 Task: Check the details of the extension "AdBlock".
Action: Mouse moved to (1157, 33)
Screenshot: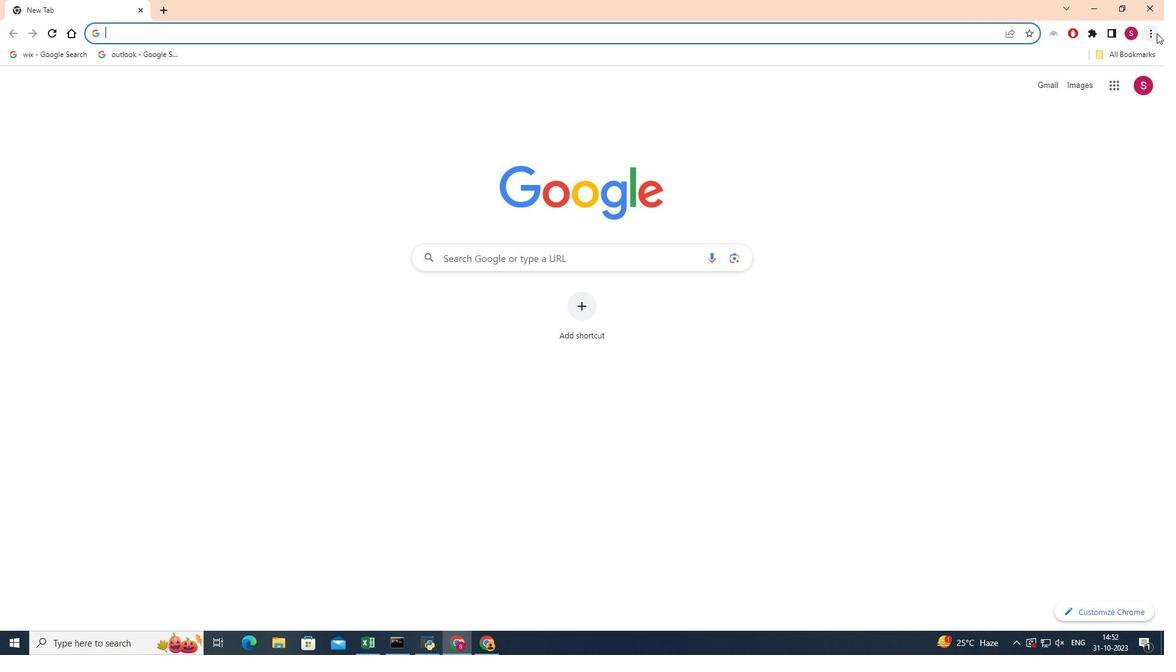 
Action: Mouse pressed left at (1157, 33)
Screenshot: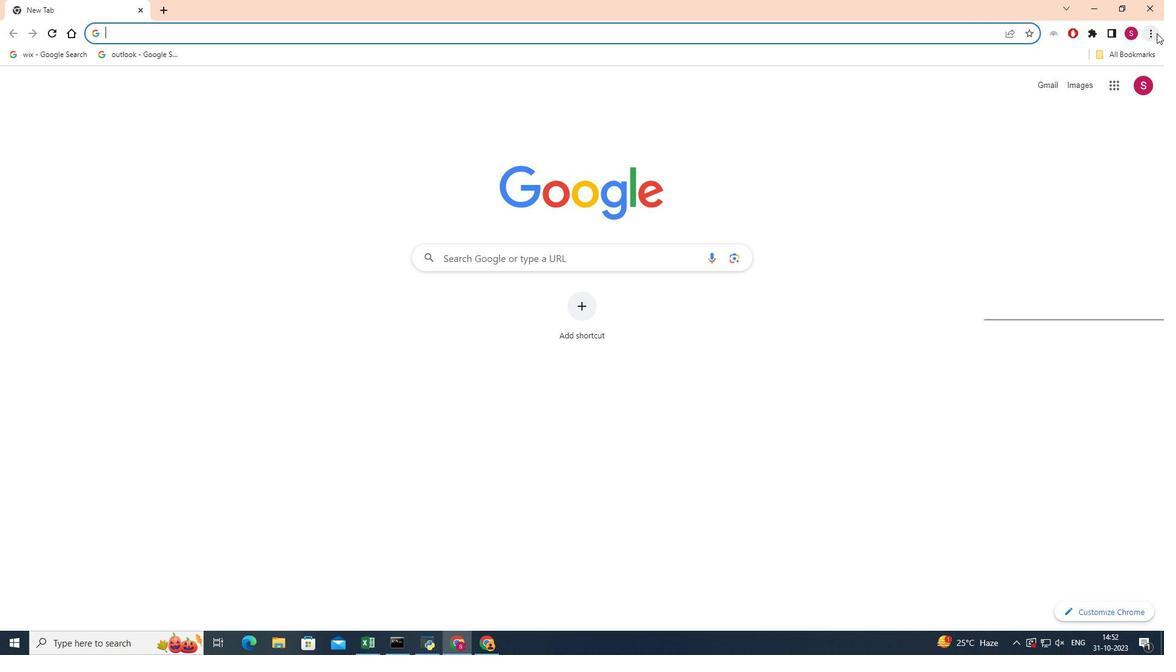 
Action: Mouse moved to (1022, 146)
Screenshot: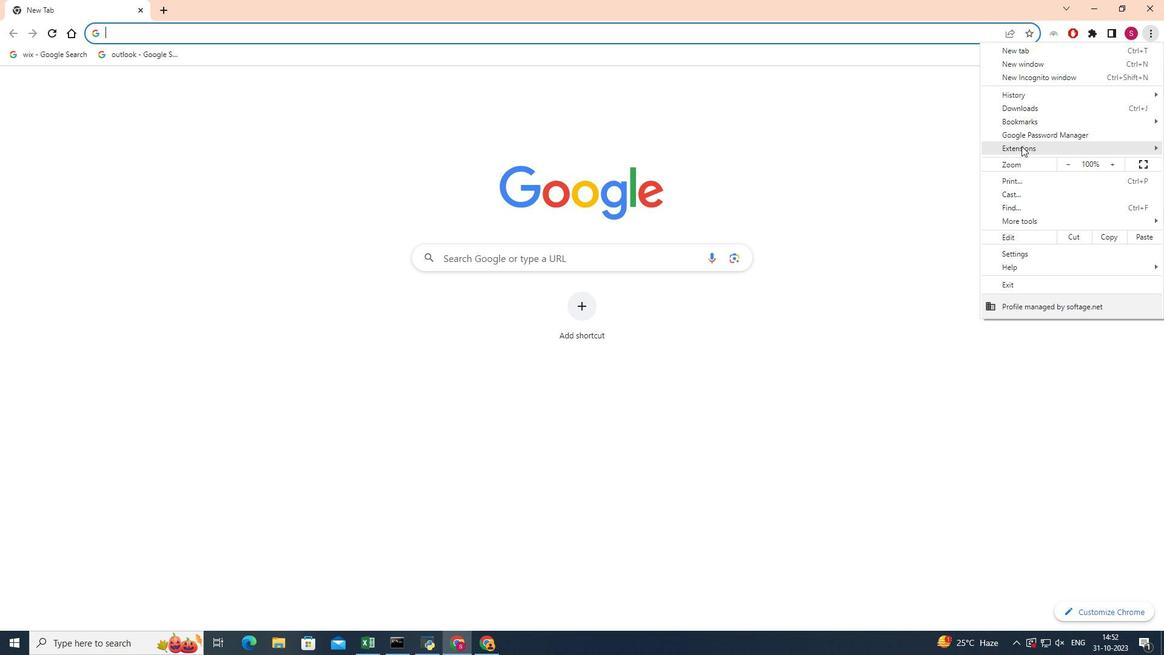 
Action: Mouse pressed left at (1022, 146)
Screenshot: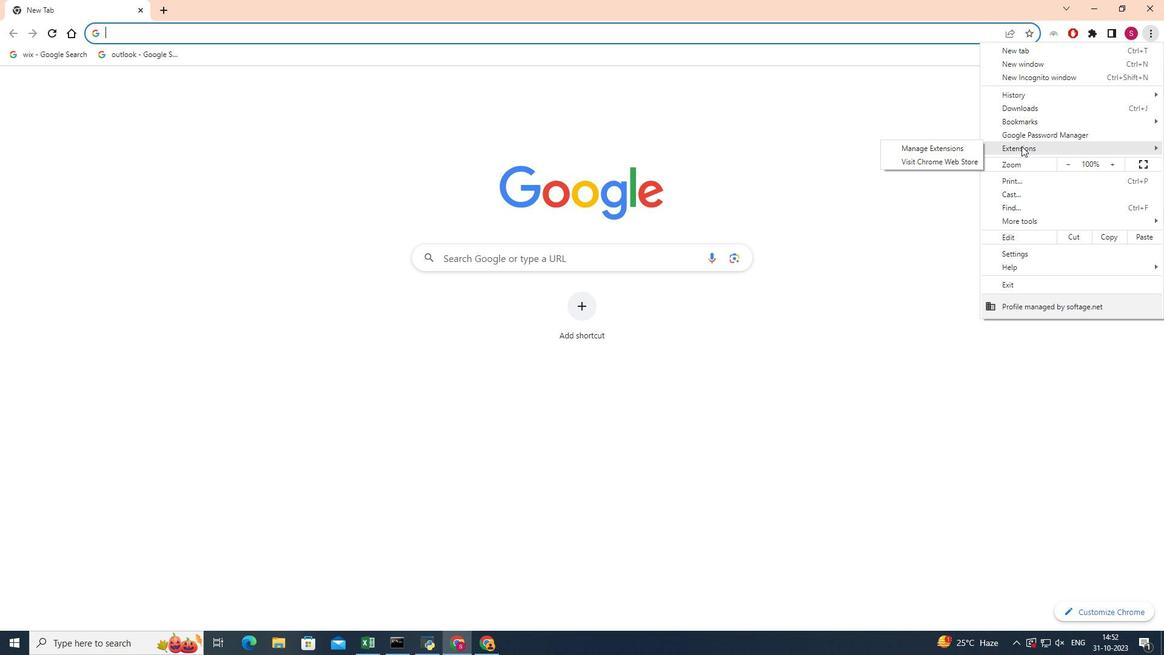 
Action: Mouse moved to (952, 148)
Screenshot: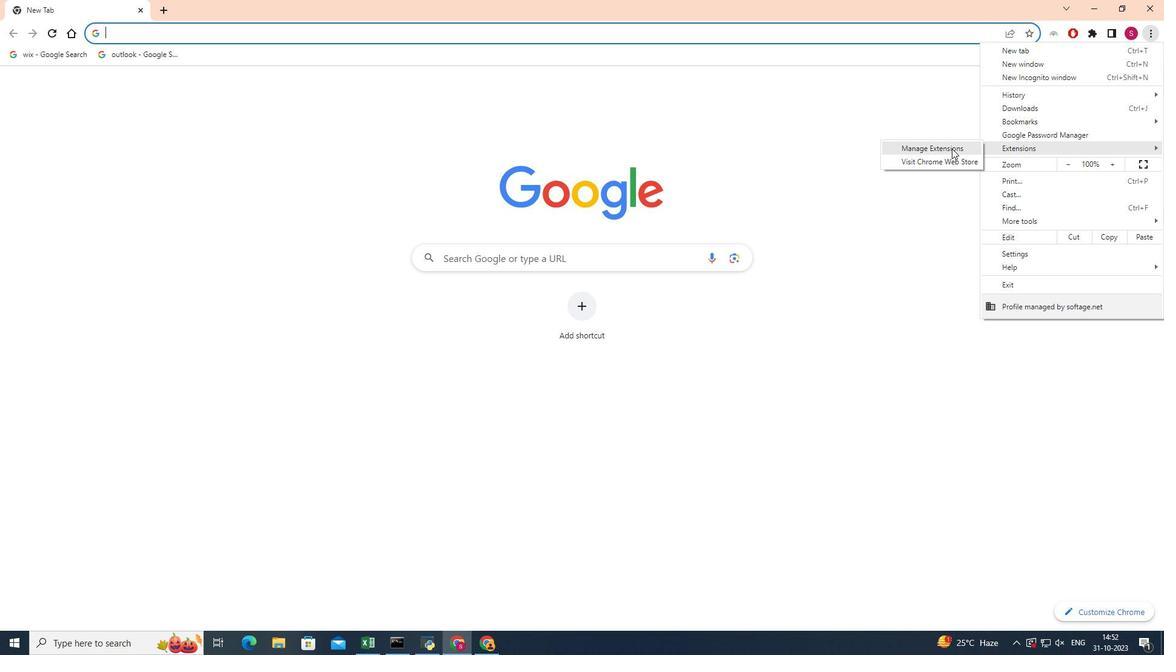 
Action: Mouse pressed left at (952, 148)
Screenshot: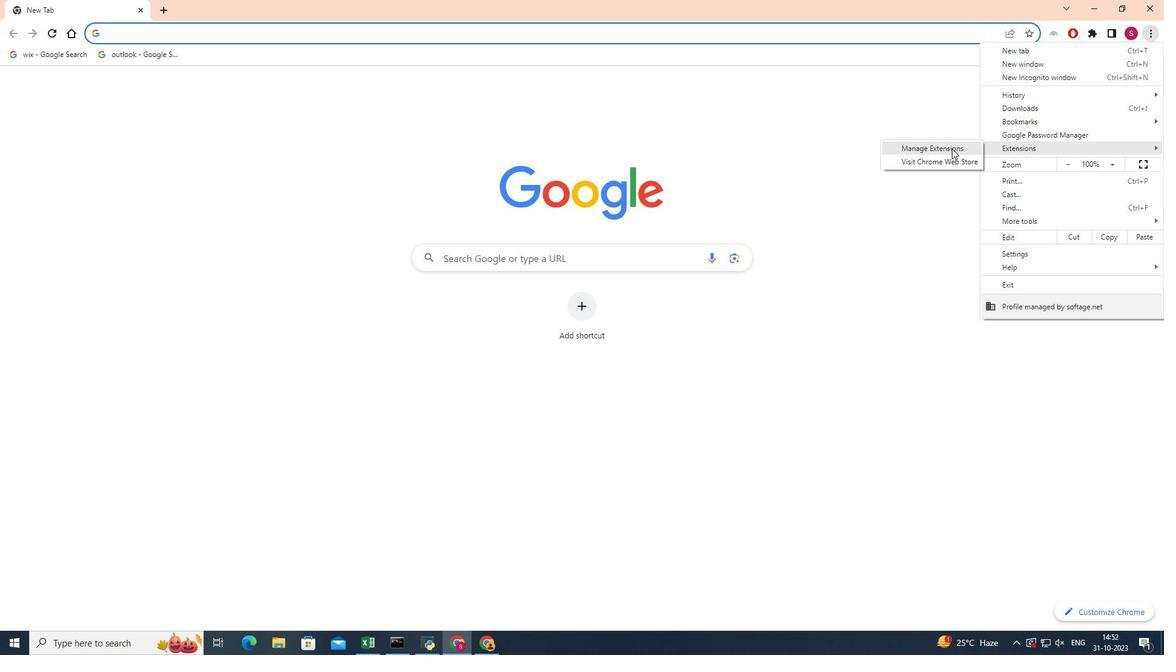 
Action: Mouse moved to (279, 188)
Screenshot: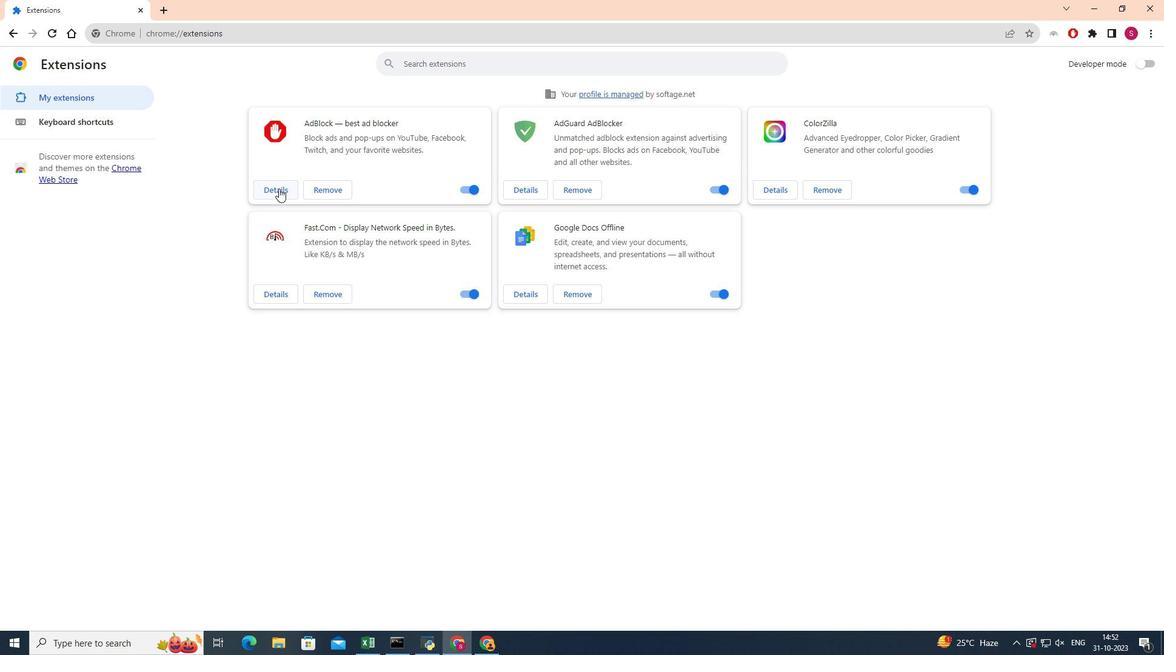 
Action: Mouse pressed left at (279, 188)
Screenshot: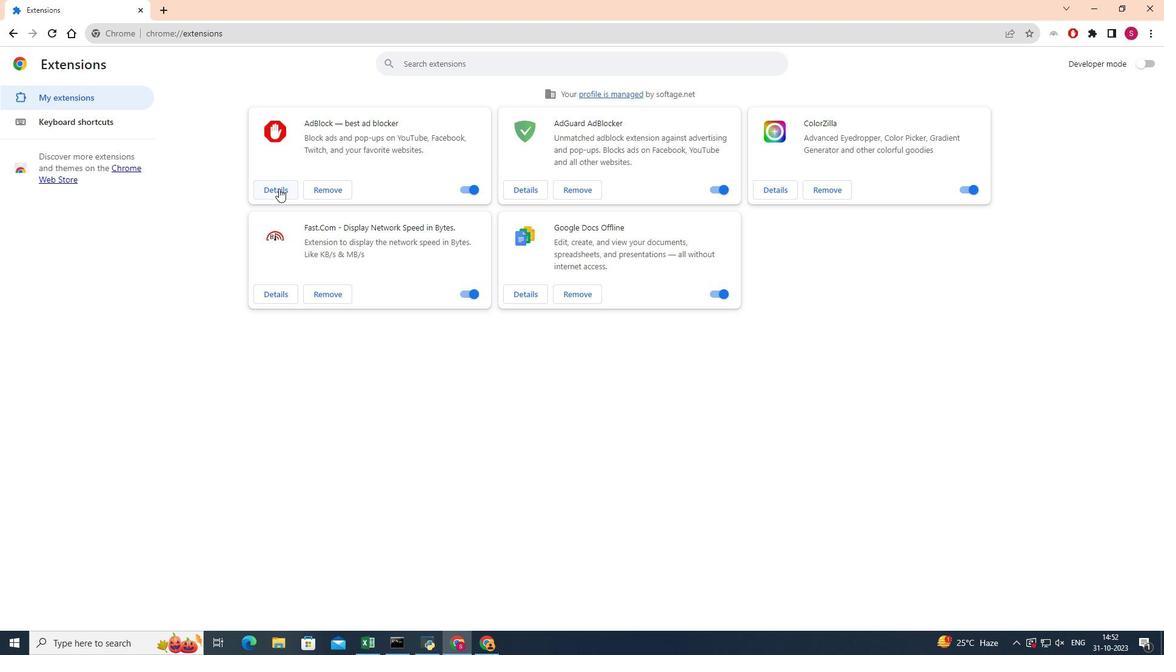 
Action: Mouse pressed left at (279, 188)
Screenshot: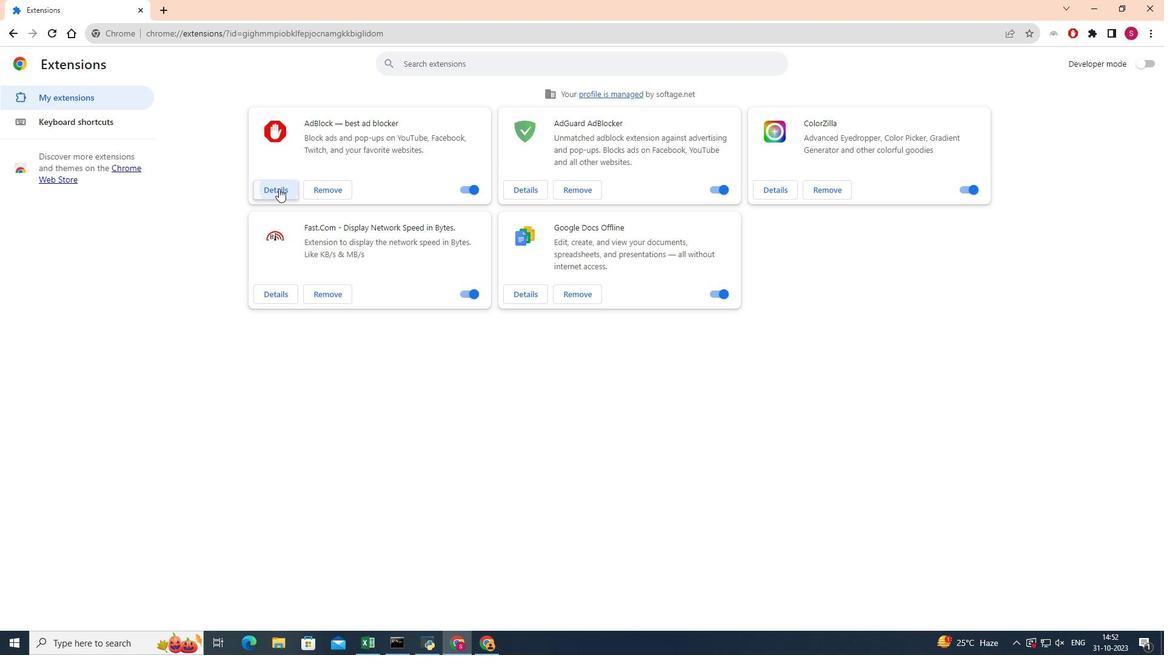 
Action: Mouse moved to (652, 293)
Screenshot: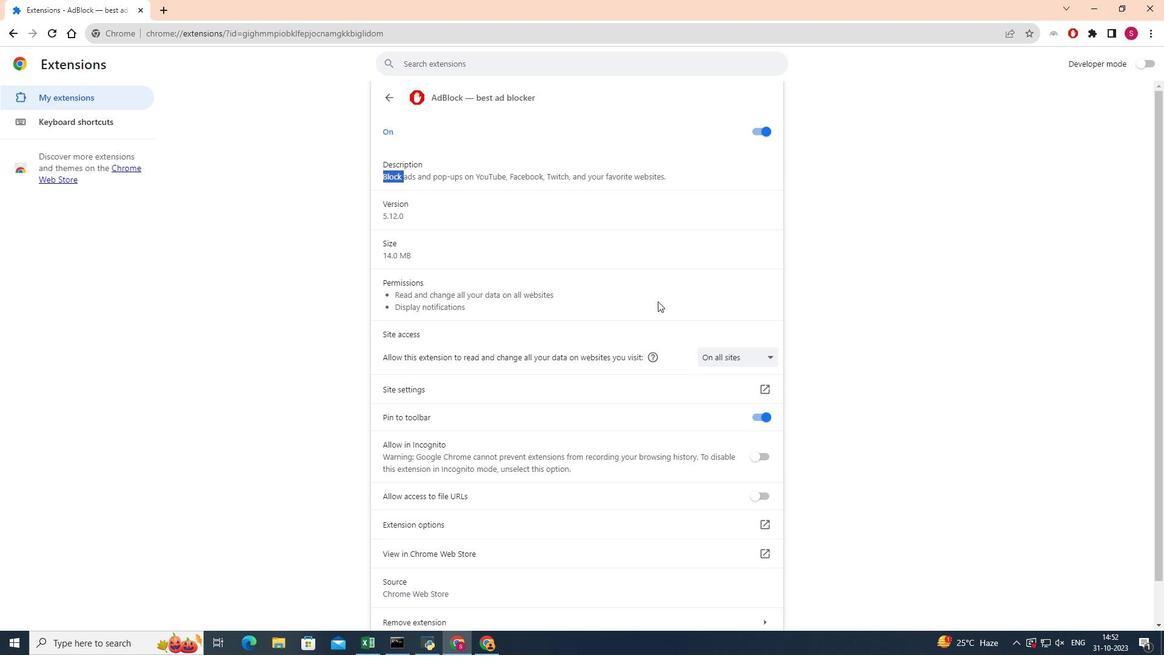 
Action: Mouse scrolled (652, 293) with delta (0, 0)
Screenshot: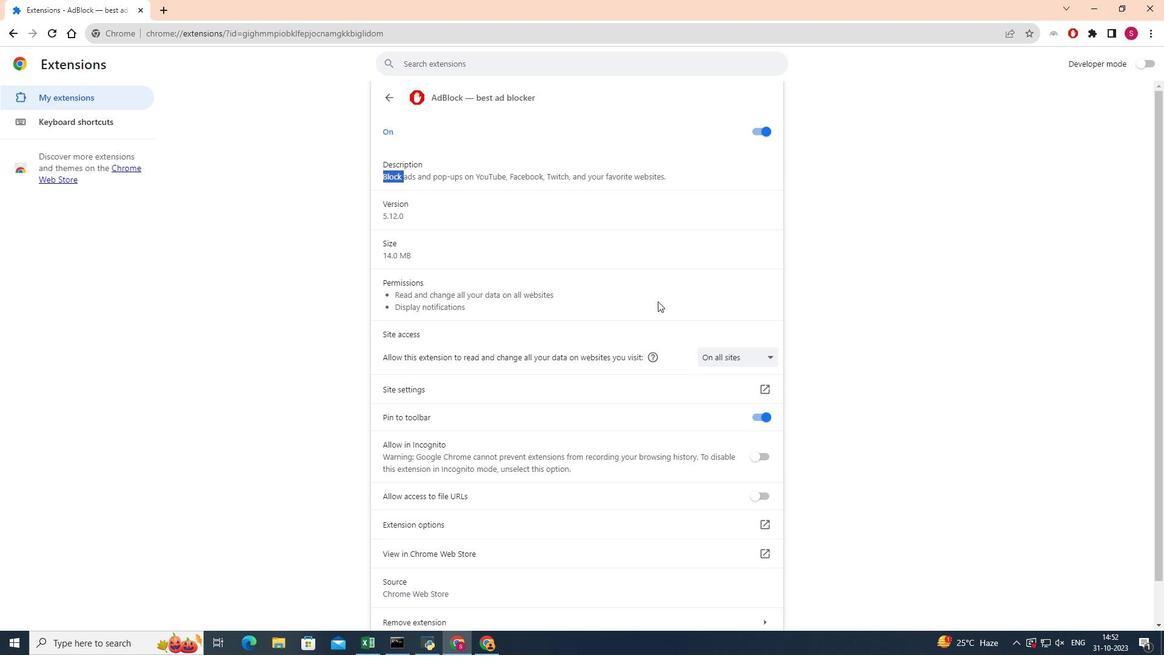 
Action: Mouse moved to (658, 302)
Screenshot: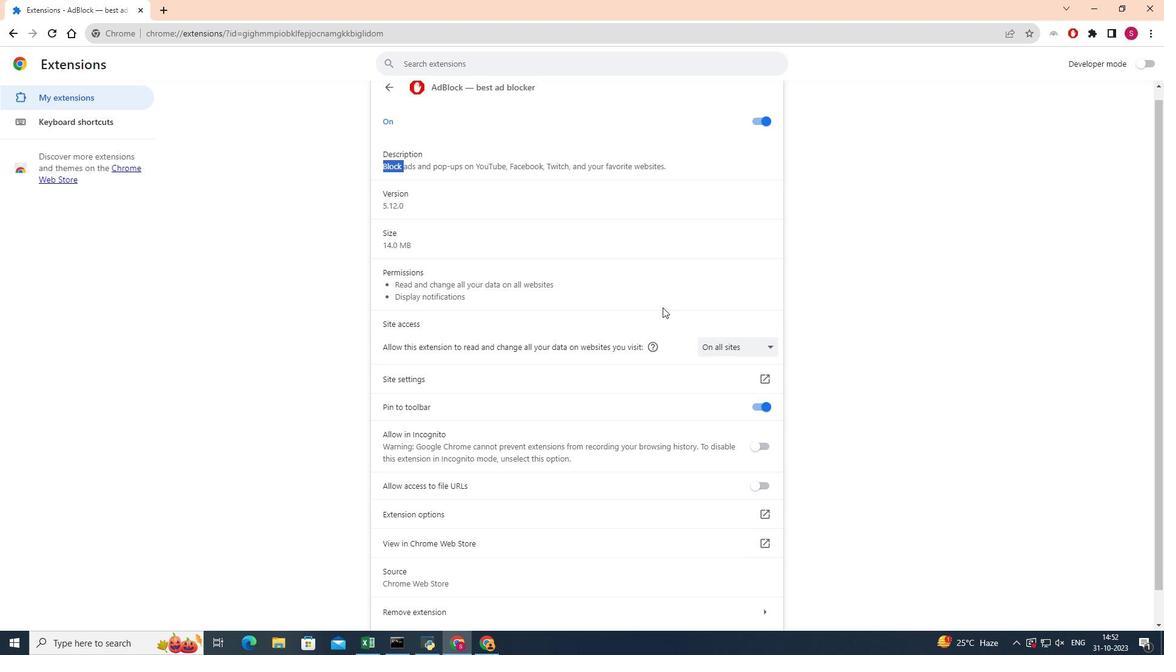 
Action: Mouse scrolled (658, 301) with delta (0, 0)
Screenshot: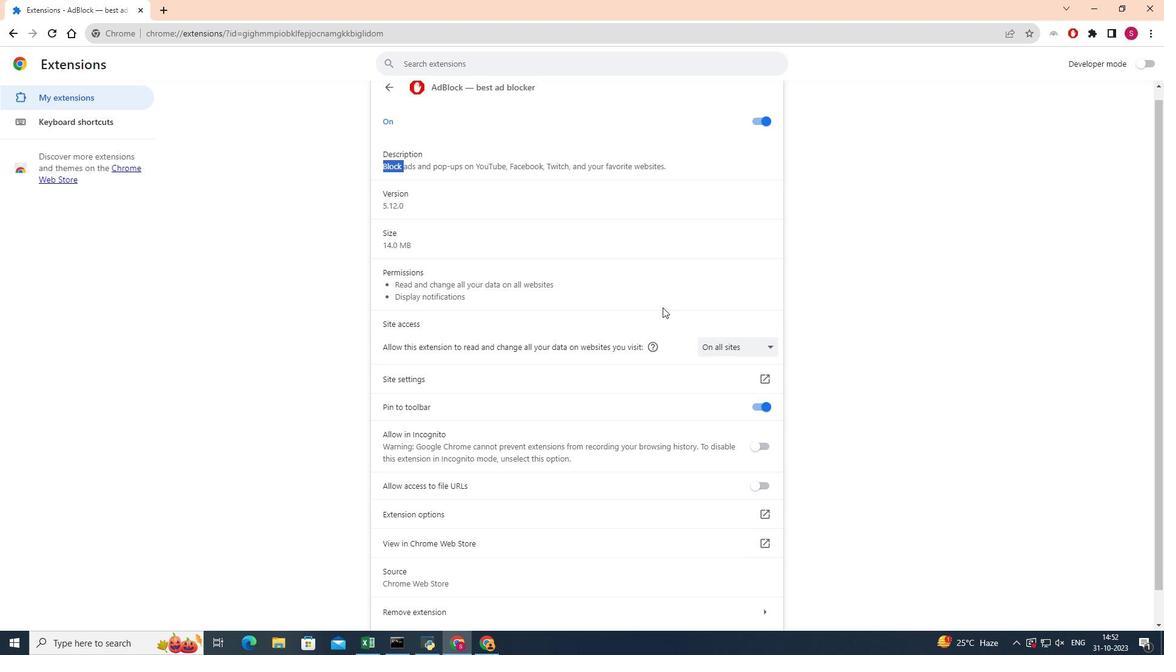 
Action: Mouse moved to (661, 306)
Screenshot: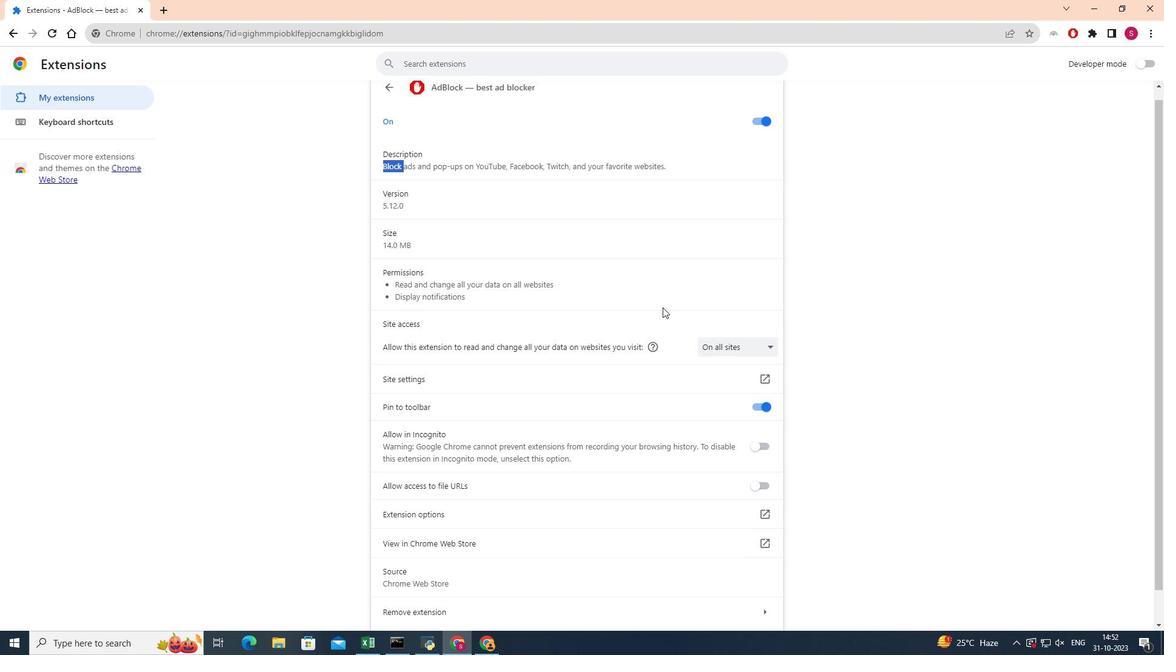 
Action: Mouse scrolled (661, 305) with delta (0, 0)
Screenshot: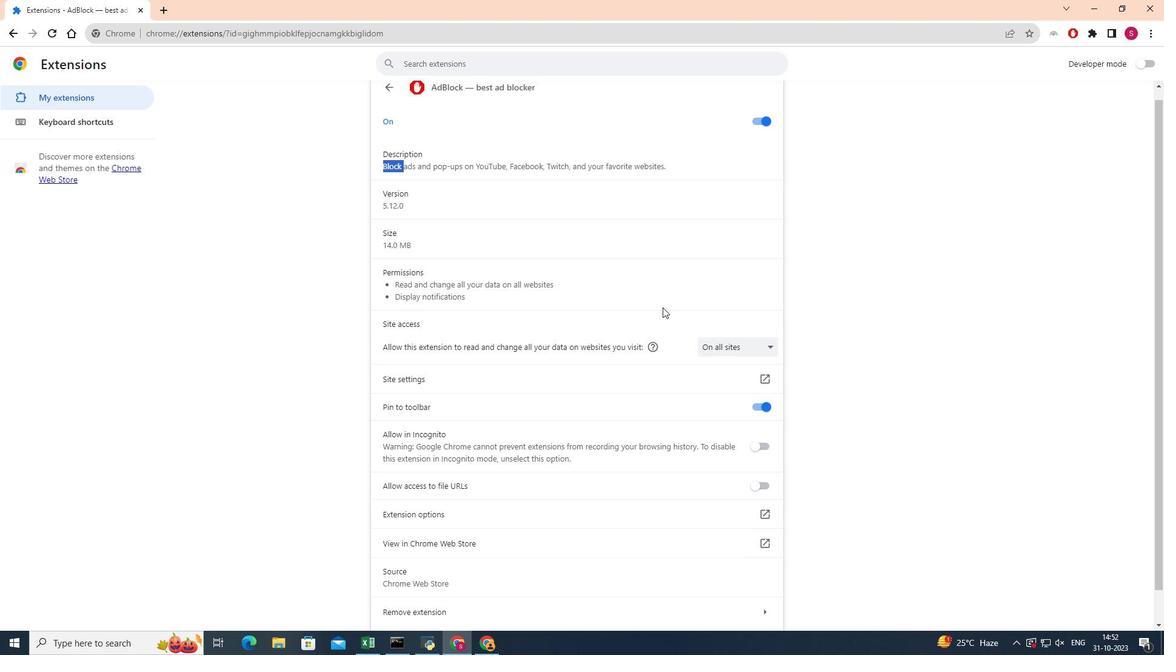 
Action: Mouse moved to (663, 307)
Screenshot: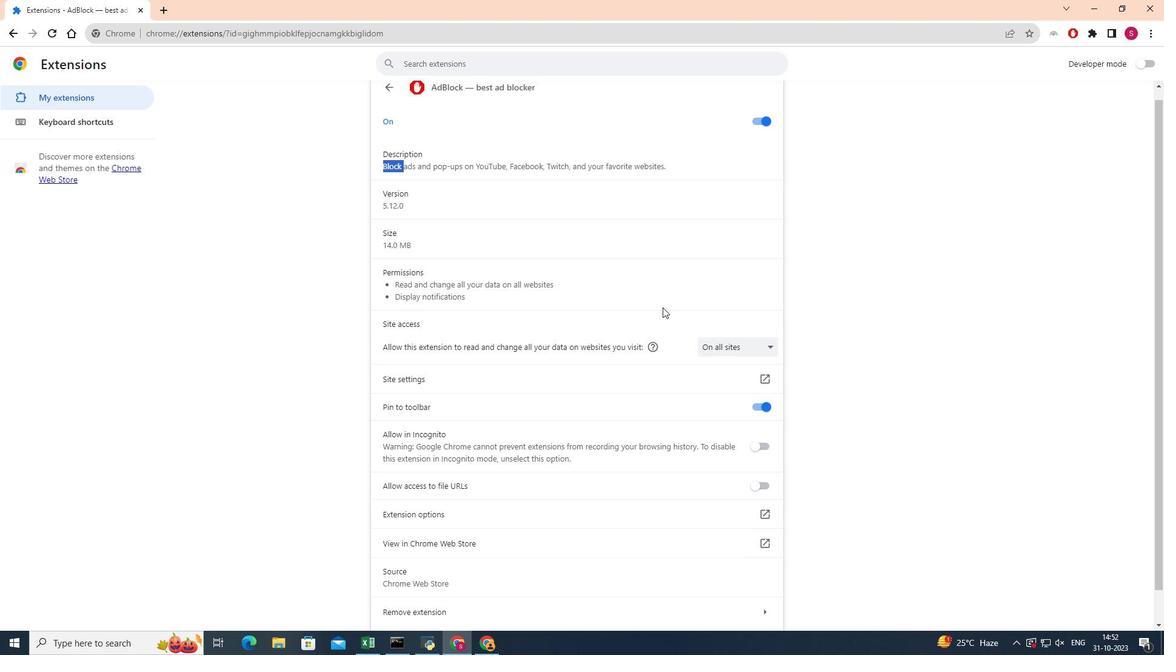 
Action: Mouse scrolled (663, 307) with delta (0, 0)
Screenshot: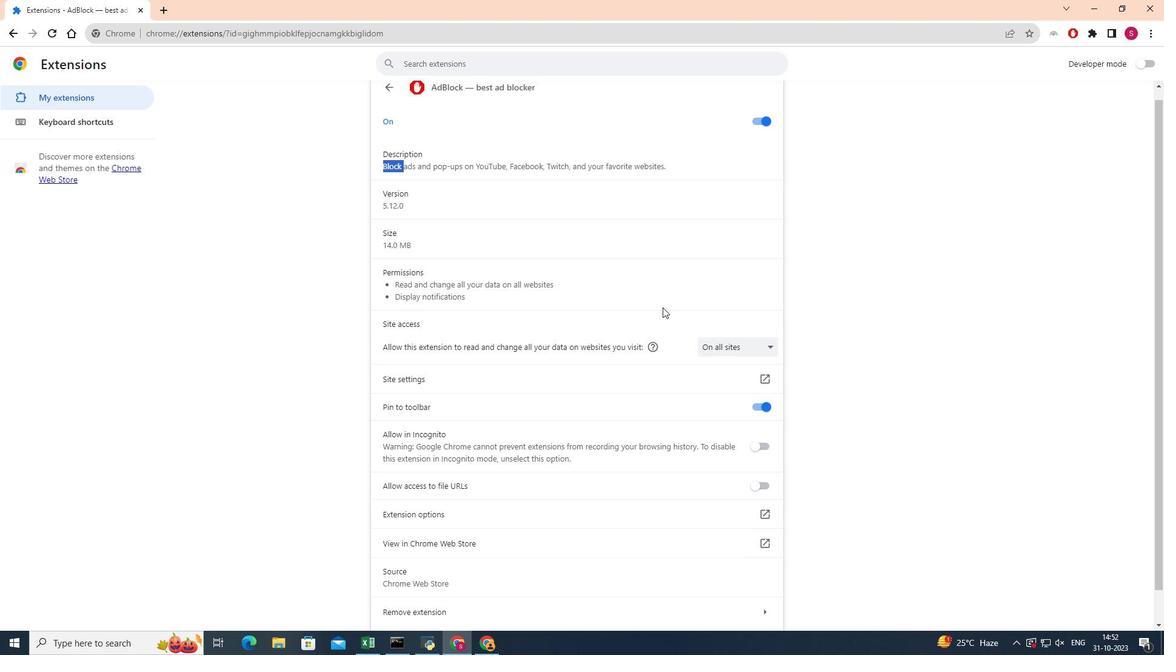 
Action: Mouse scrolled (663, 307) with delta (0, 0)
Screenshot: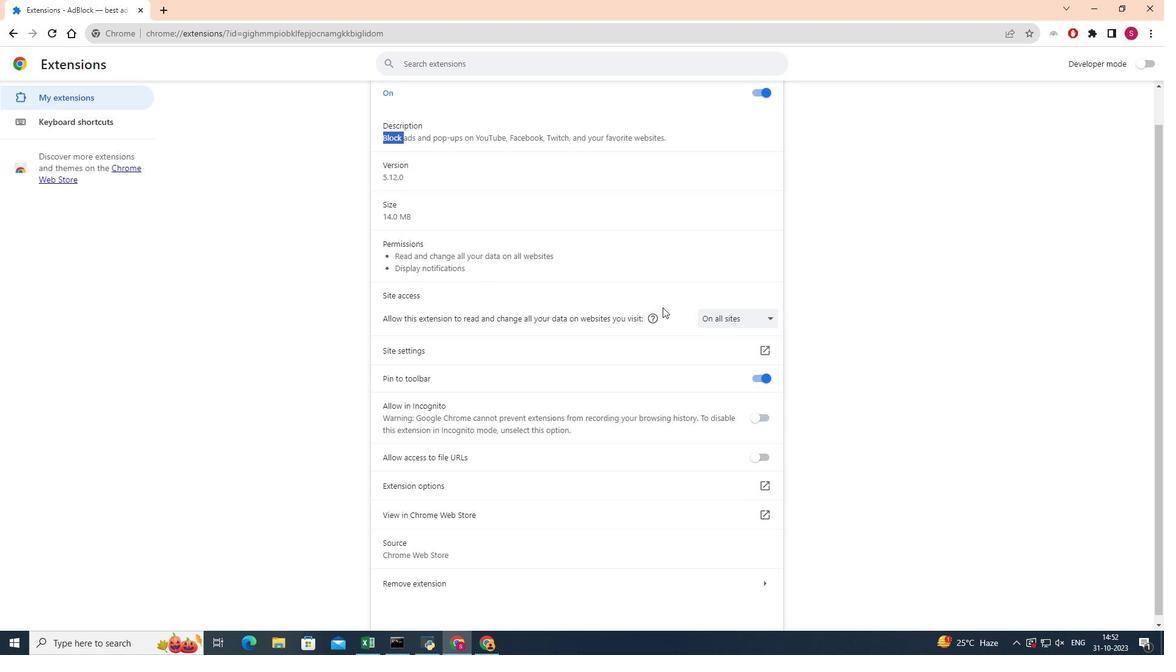 
Action: Mouse moved to (663, 307)
Screenshot: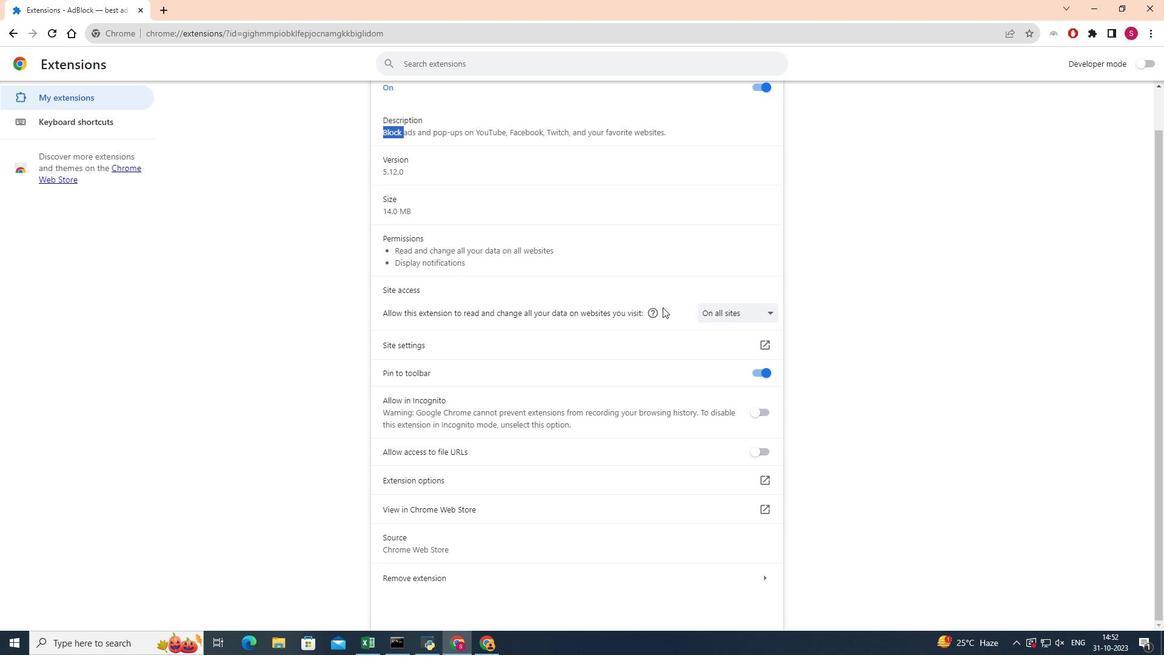 
Action: Mouse scrolled (663, 307) with delta (0, 0)
Screenshot: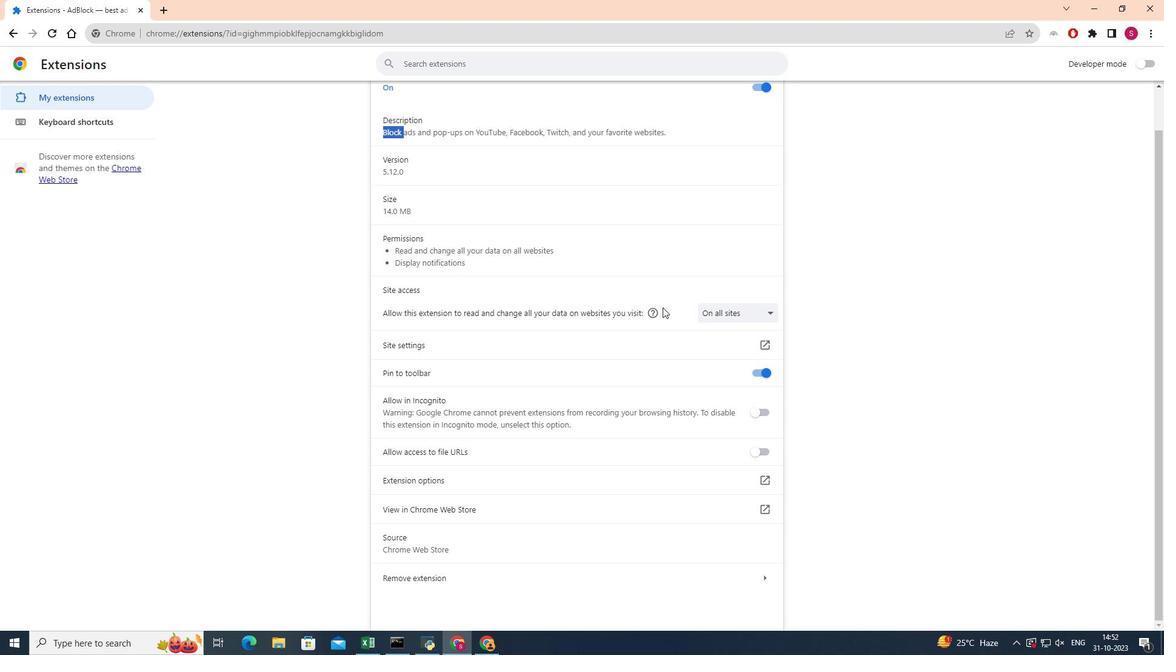
